 Task: Create in the project AgileCrest and in the Backlog issue 'Develop a new tool for automated testing of performance and stress testing for voice assistants' a child issue 'Automated testing infrastructure reliability testing and remediation', and assign it to team member softage.4@softage.net. Create in the project AgileCrest and in the Backlog issue 'Upgrade the caching mechanism of a web application to improve response time and reduce server load' a child issue 'Integration with legal contract management software', and assign it to team member softage.1@softage.net
Action: Mouse moved to (173, 53)
Screenshot: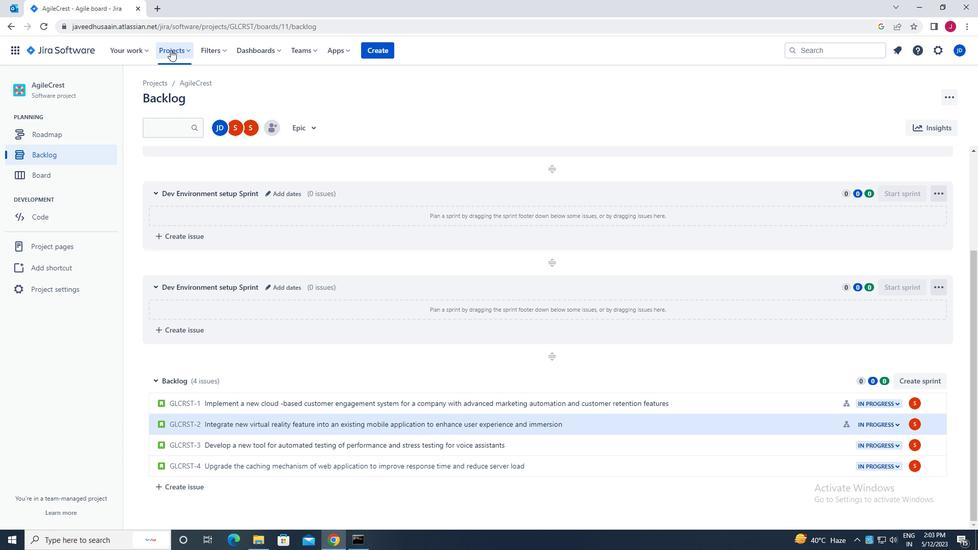 
Action: Mouse pressed left at (173, 53)
Screenshot: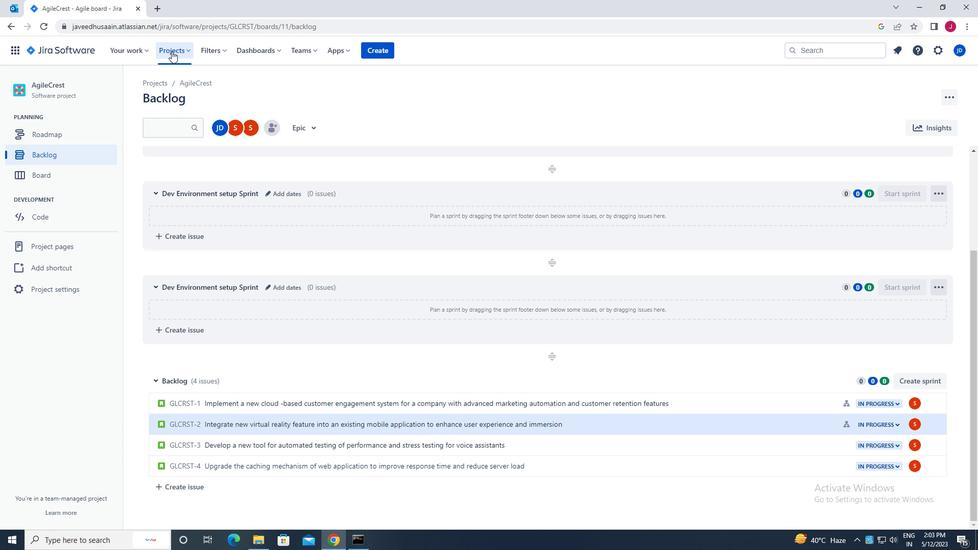 
Action: Mouse moved to (200, 96)
Screenshot: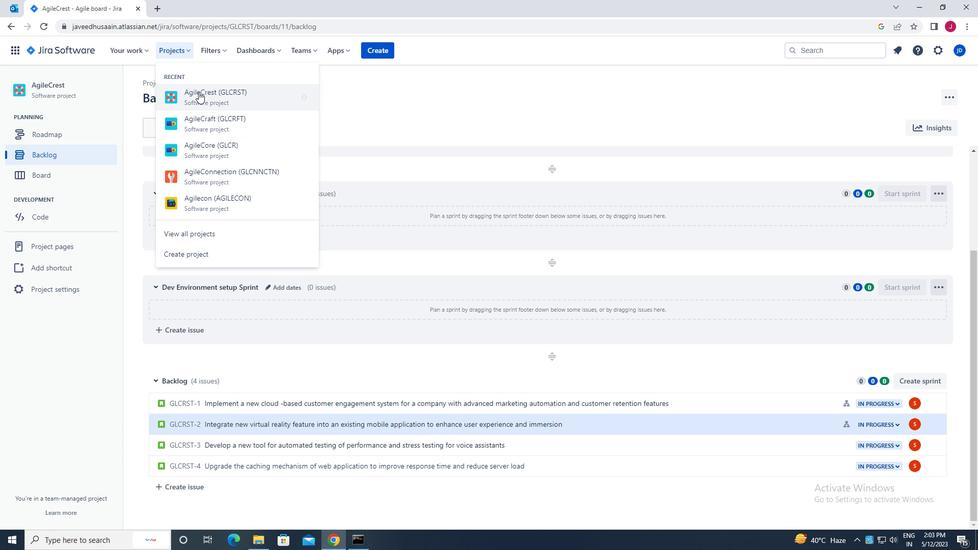 
Action: Mouse pressed left at (200, 96)
Screenshot: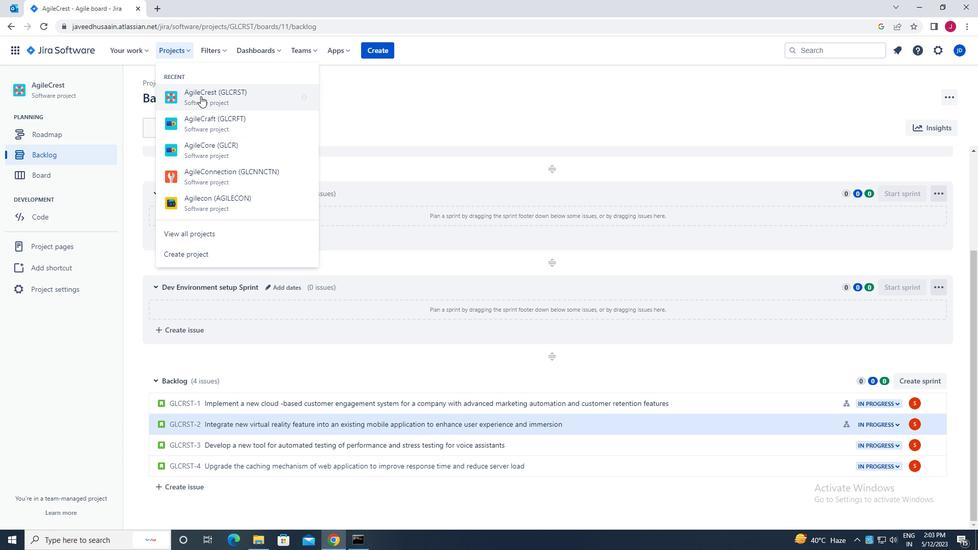 
Action: Mouse moved to (74, 153)
Screenshot: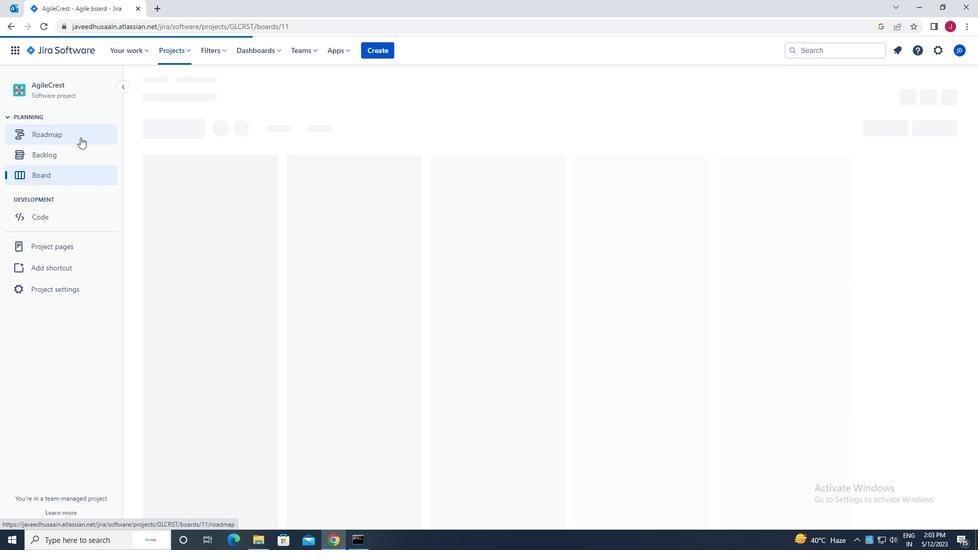 
Action: Mouse pressed left at (74, 153)
Screenshot: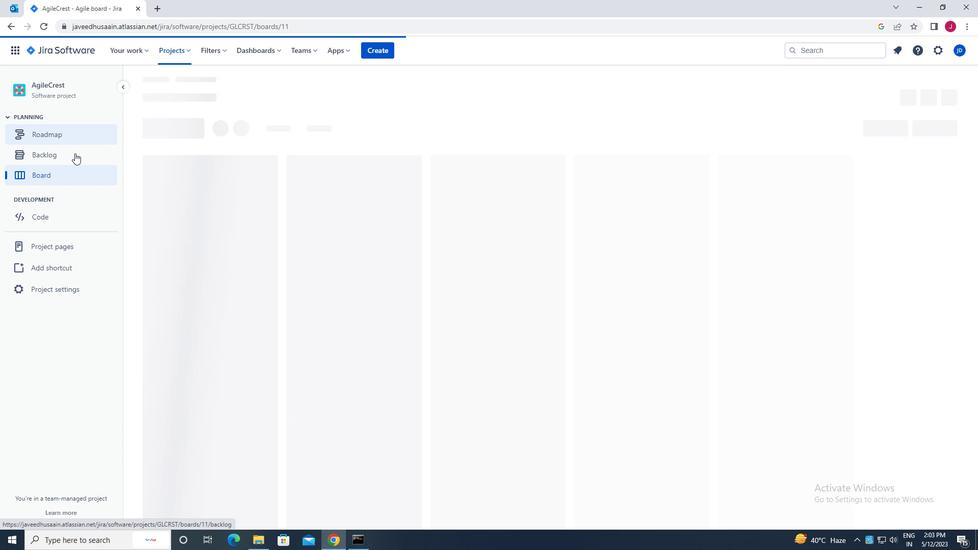 
Action: Mouse moved to (466, 303)
Screenshot: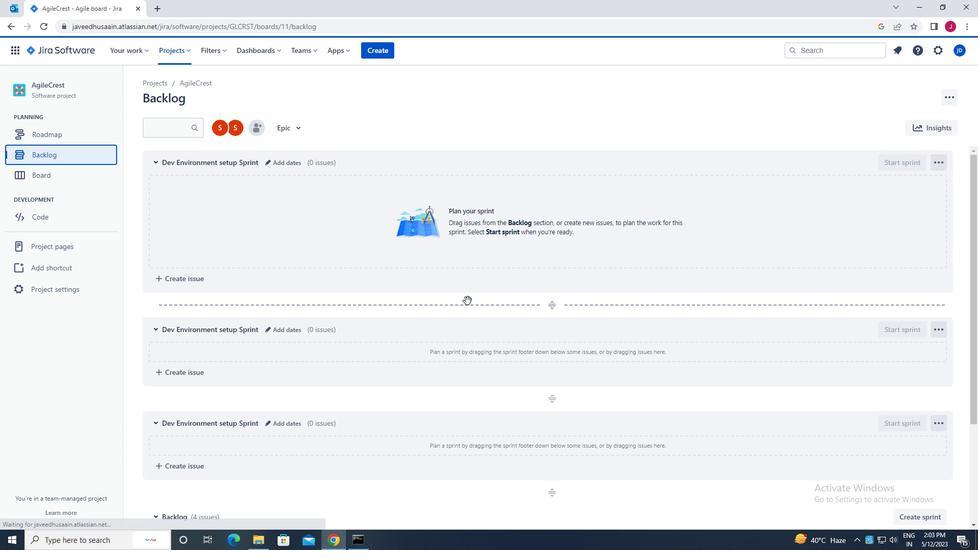 
Action: Mouse scrolled (466, 302) with delta (0, 0)
Screenshot: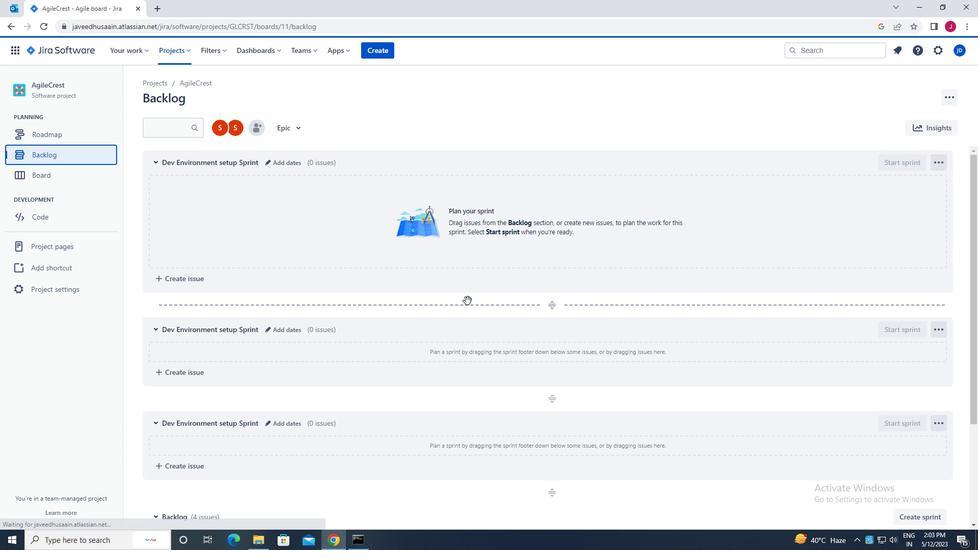
Action: Mouse moved to (466, 303)
Screenshot: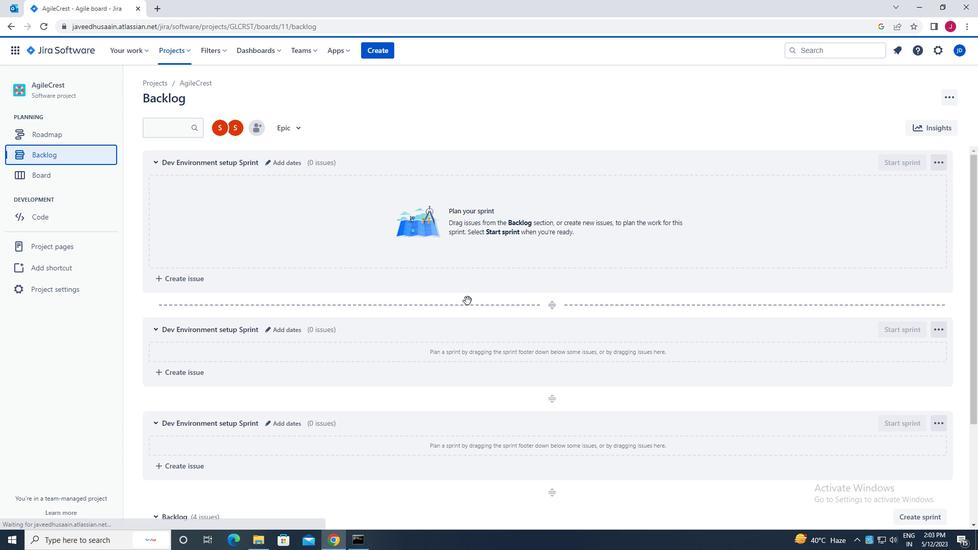 
Action: Mouse scrolled (466, 302) with delta (0, 0)
Screenshot: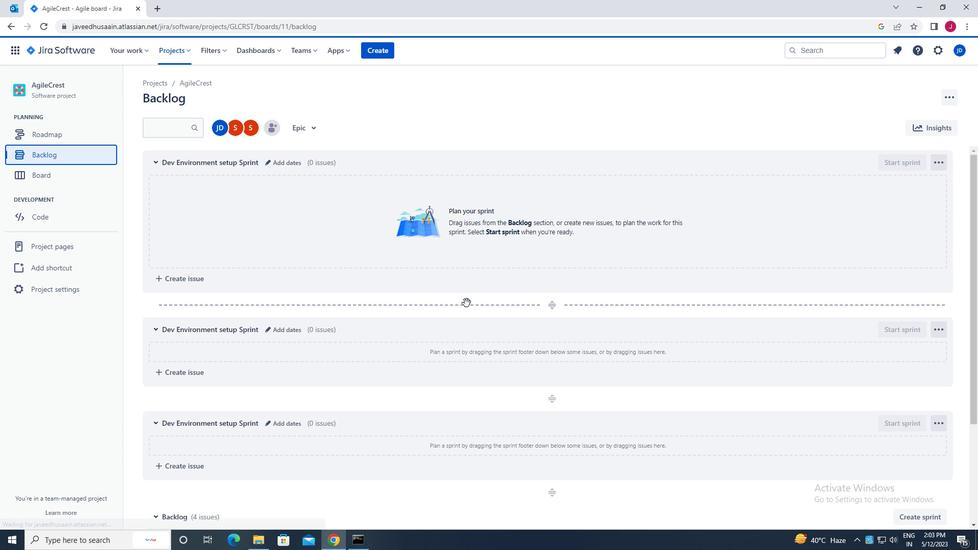 
Action: Mouse scrolled (466, 302) with delta (0, 0)
Screenshot: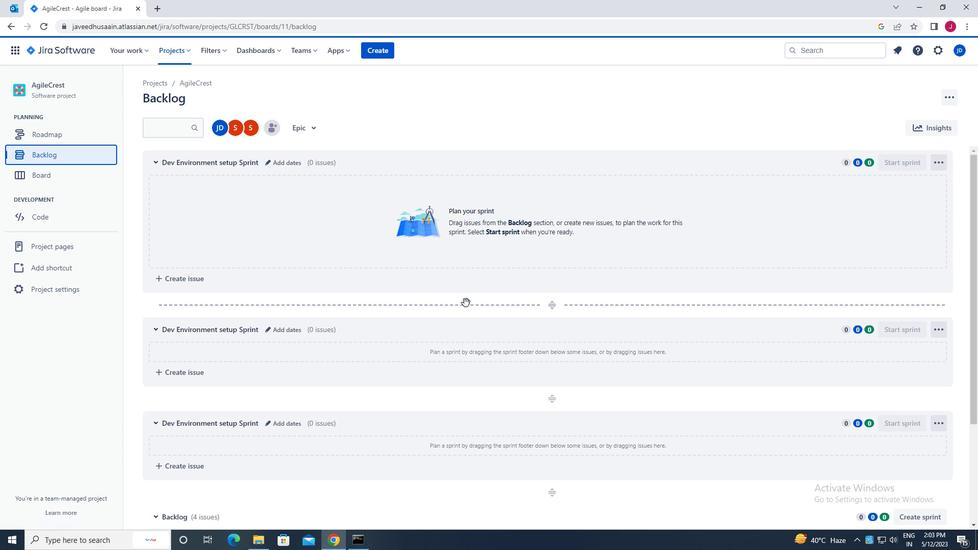 
Action: Mouse scrolled (466, 302) with delta (0, 0)
Screenshot: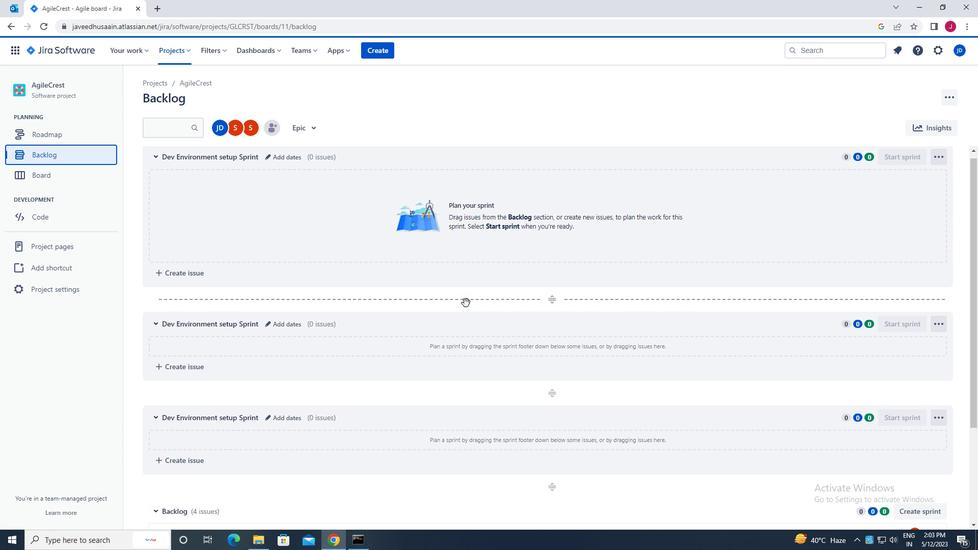 
Action: Mouse scrolled (466, 302) with delta (0, 0)
Screenshot: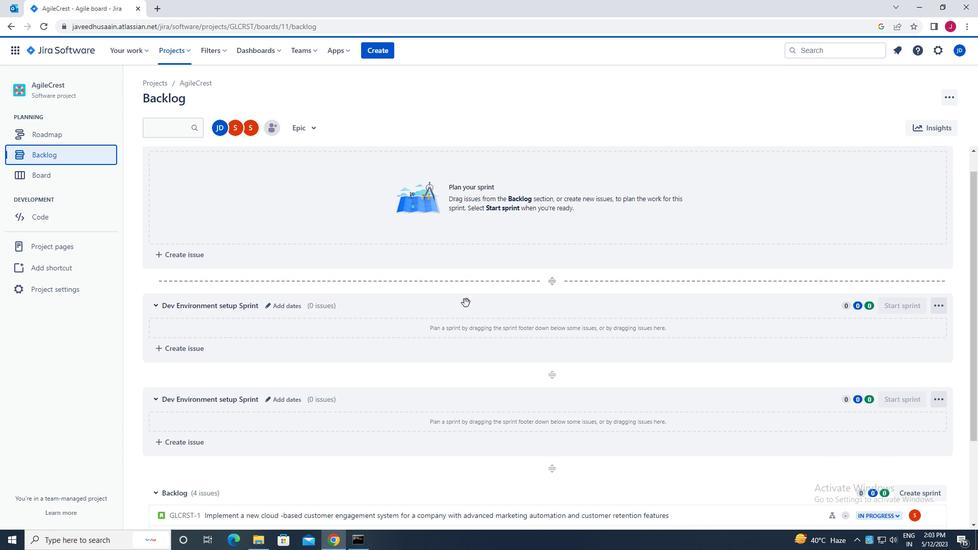 
Action: Mouse scrolled (466, 302) with delta (0, 0)
Screenshot: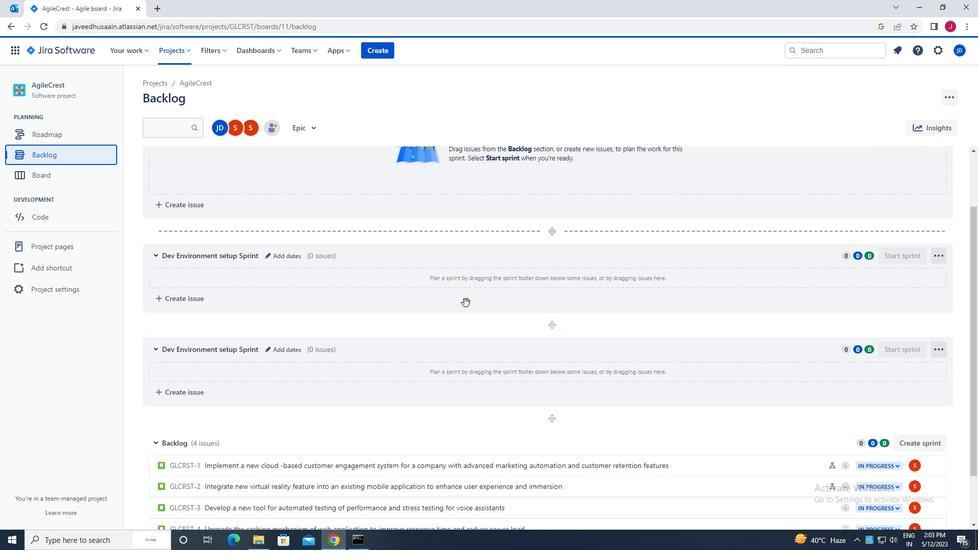 
Action: Mouse scrolled (466, 302) with delta (0, 0)
Screenshot: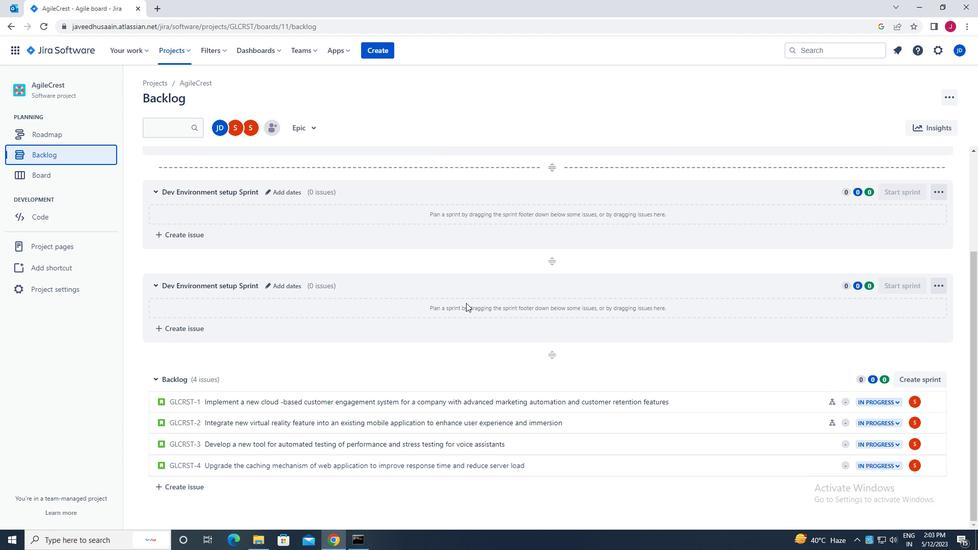 
Action: Mouse scrolled (466, 302) with delta (0, 0)
Screenshot: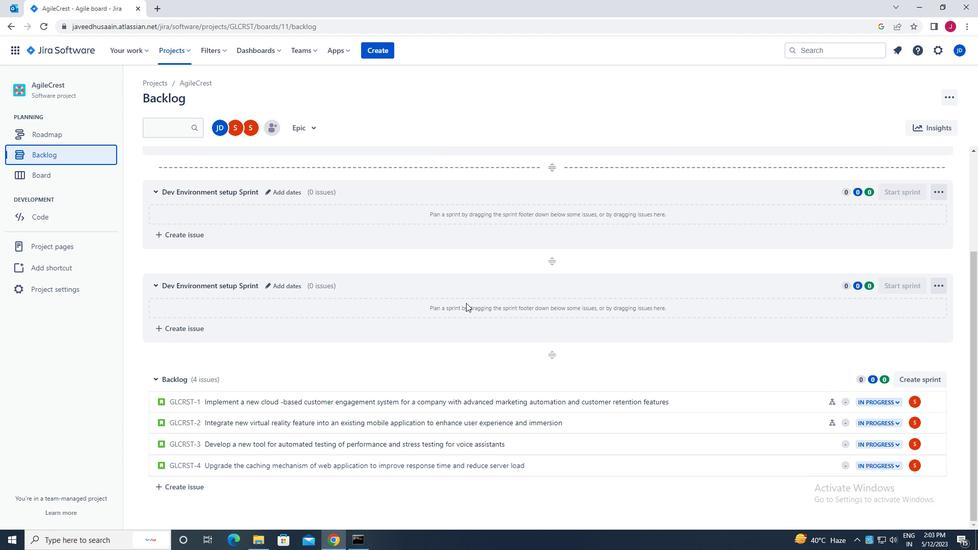 
Action: Mouse scrolled (466, 302) with delta (0, 0)
Screenshot: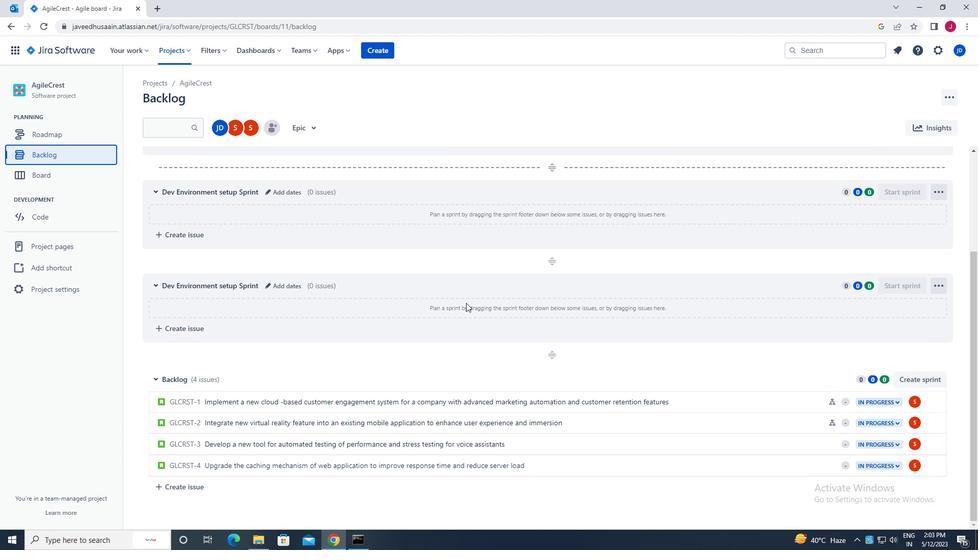 
Action: Mouse scrolled (466, 302) with delta (0, 0)
Screenshot: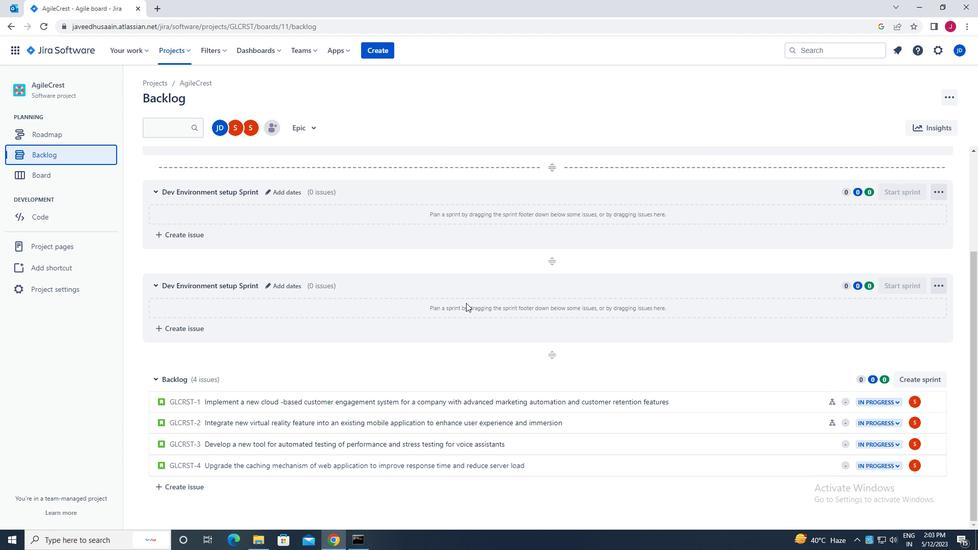 
Action: Mouse moved to (781, 444)
Screenshot: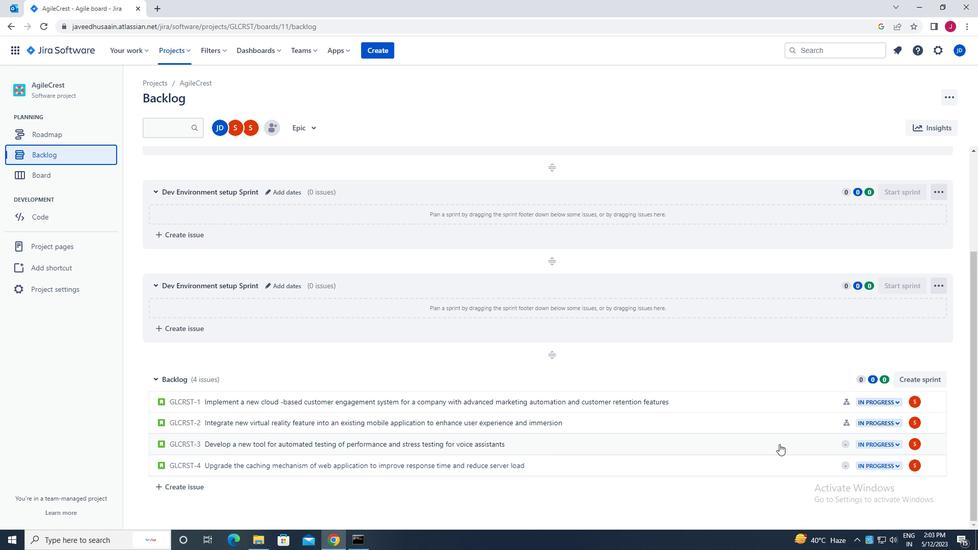 
Action: Mouse pressed left at (781, 444)
Screenshot: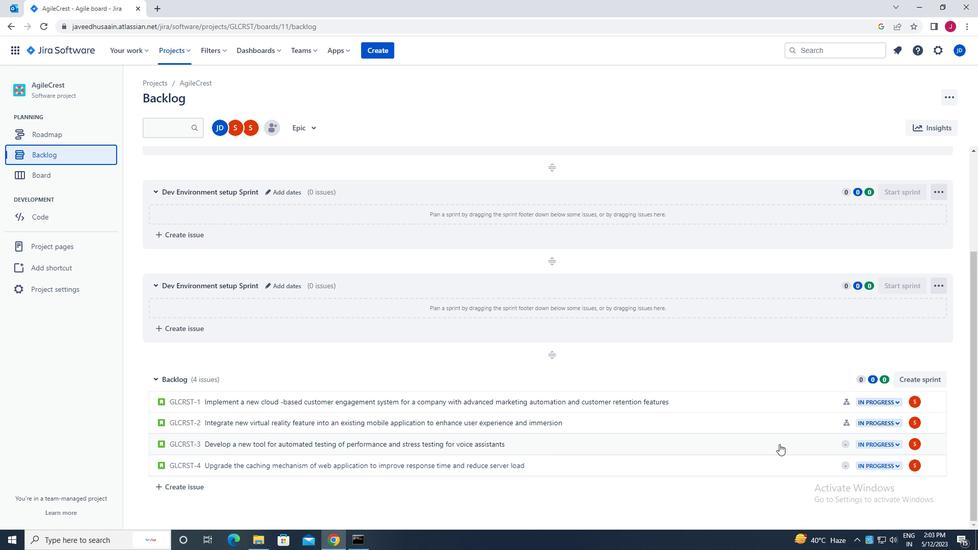 
Action: Mouse moved to (800, 233)
Screenshot: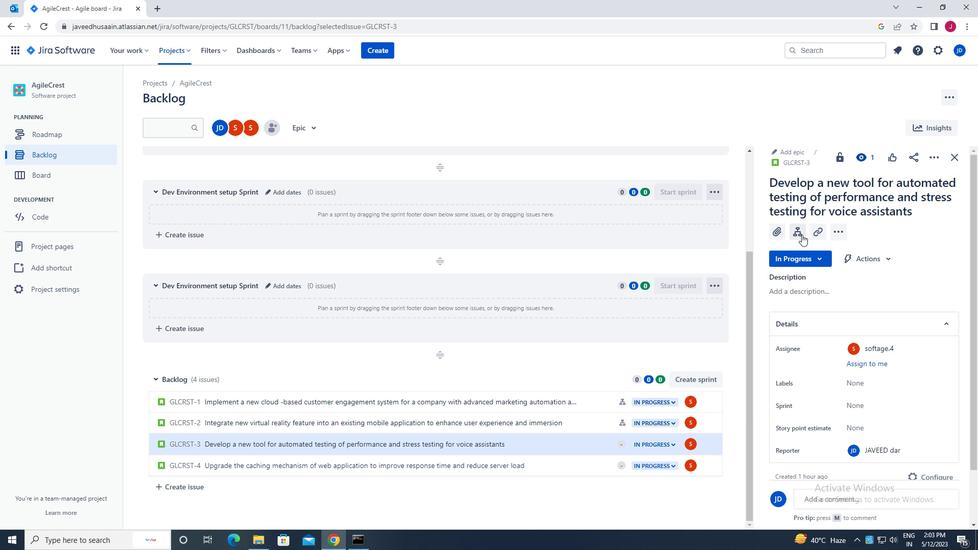
Action: Mouse pressed left at (800, 233)
Screenshot: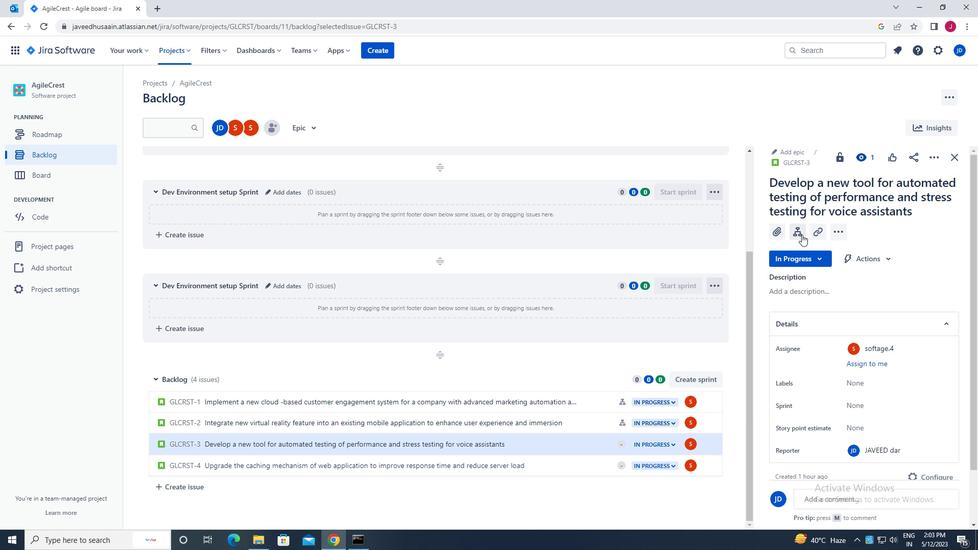 
Action: Mouse moved to (826, 329)
Screenshot: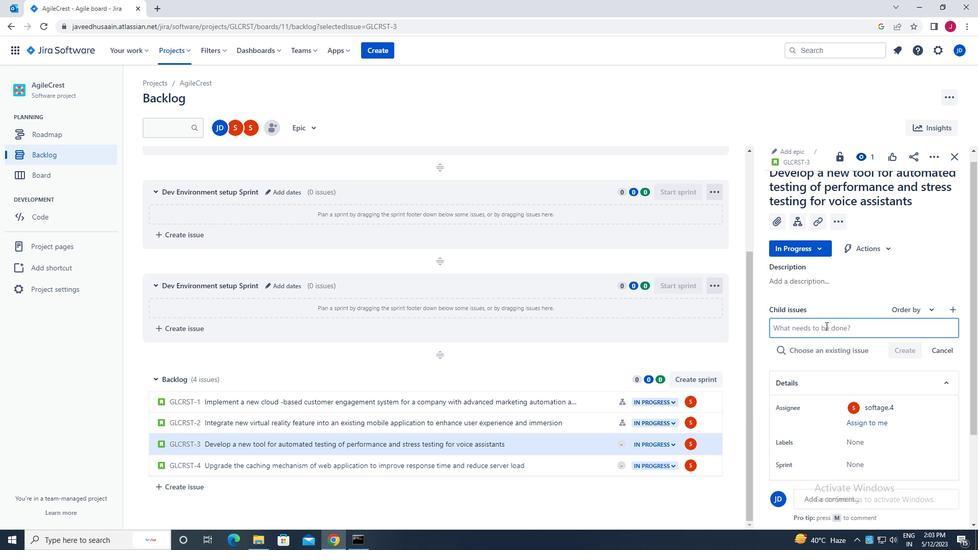 
Action: Mouse pressed left at (826, 329)
Screenshot: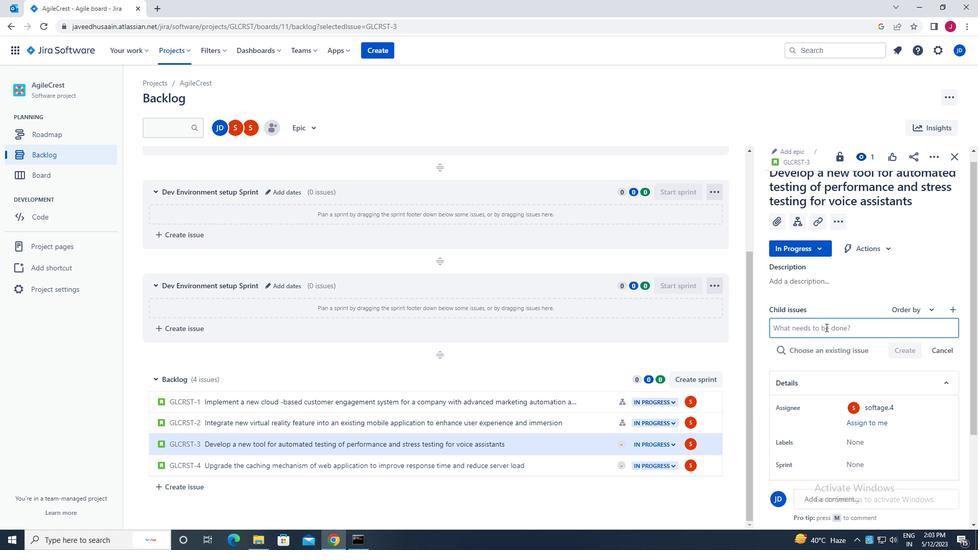 
Action: Key pressed a<Key.caps_lock>utomated<Key.space>testing<Key.space>infrastructure<Key.space>reliability<Key.space>r<Key.backspace>testing<Key.space>and<Key.space>remediation<Key.enter>
Screenshot: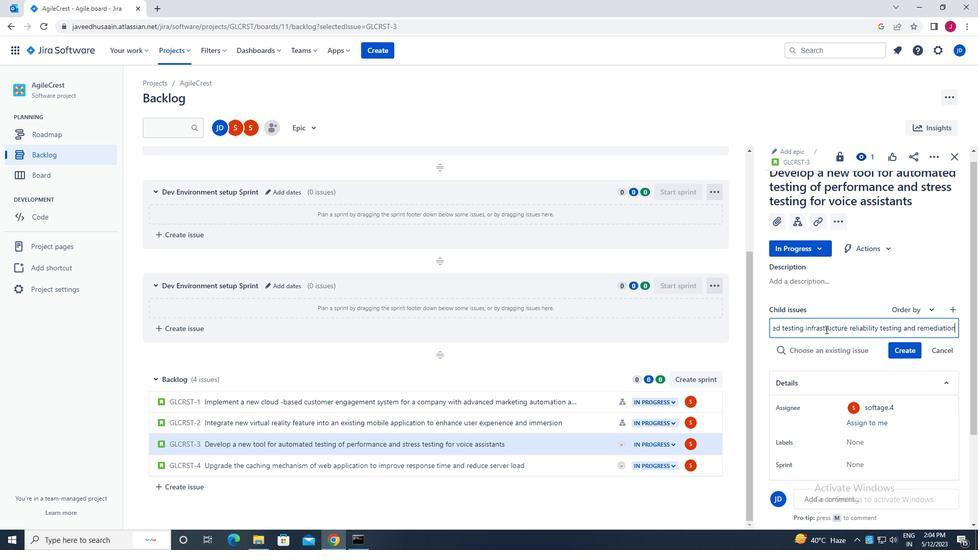 
Action: Mouse moved to (912, 336)
Screenshot: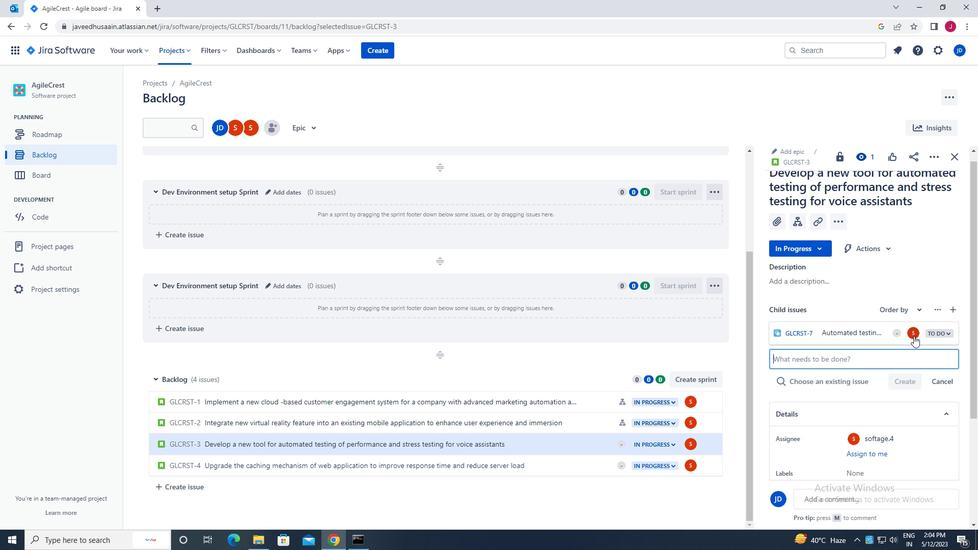 
Action: Mouse pressed left at (912, 336)
Screenshot: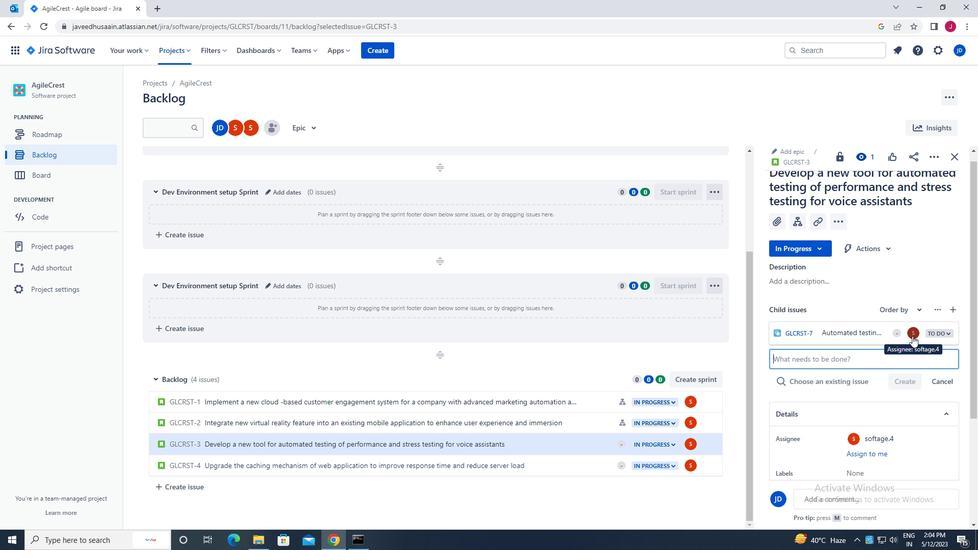 
Action: Mouse moved to (878, 333)
Screenshot: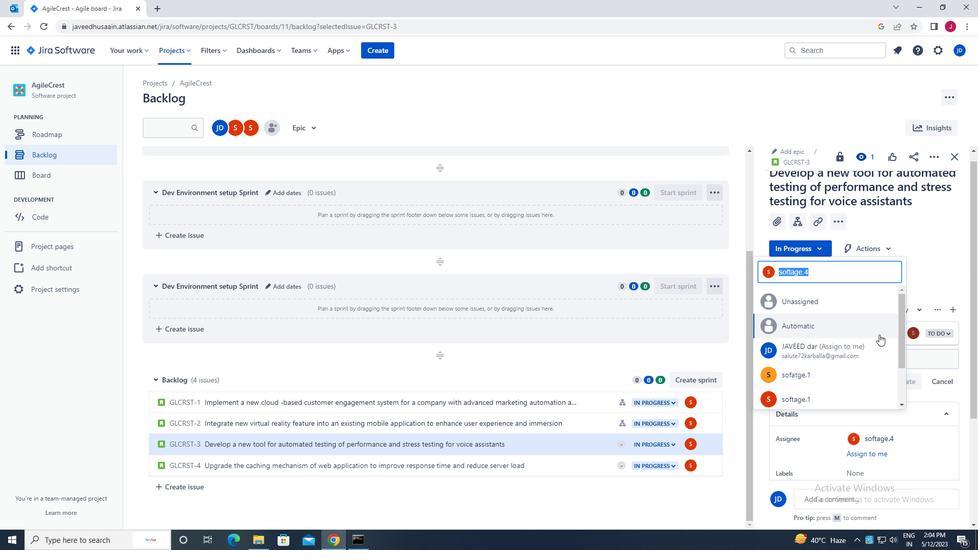 
Action: Key pressed soft
Screenshot: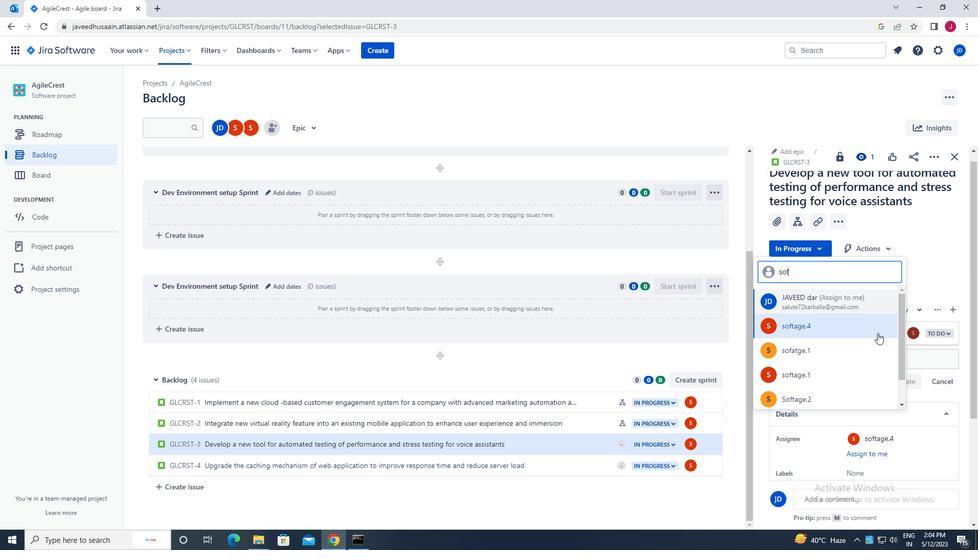 
Action: Mouse moved to (861, 314)
Screenshot: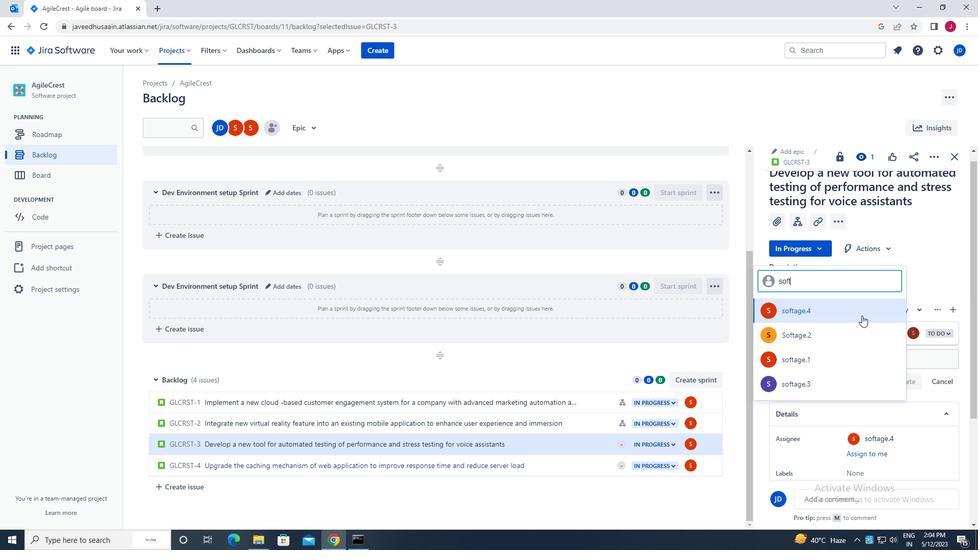 
Action: Mouse pressed left at (861, 314)
Screenshot: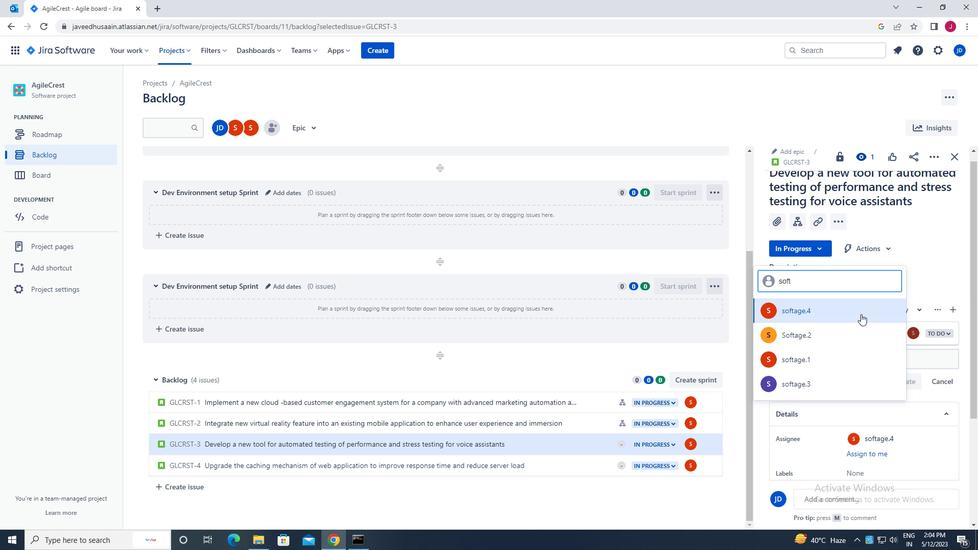 
Action: Mouse moved to (958, 158)
Screenshot: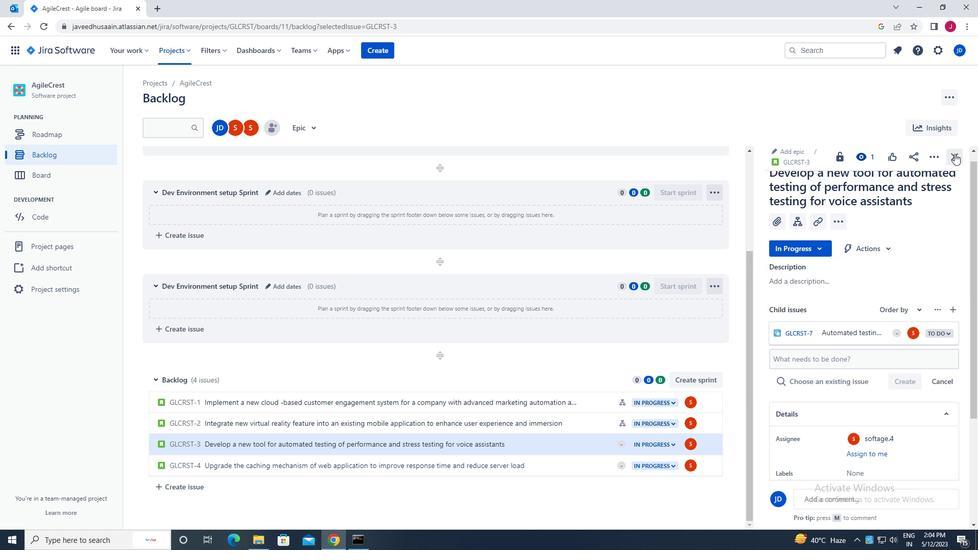 
Action: Mouse pressed left at (958, 158)
Screenshot: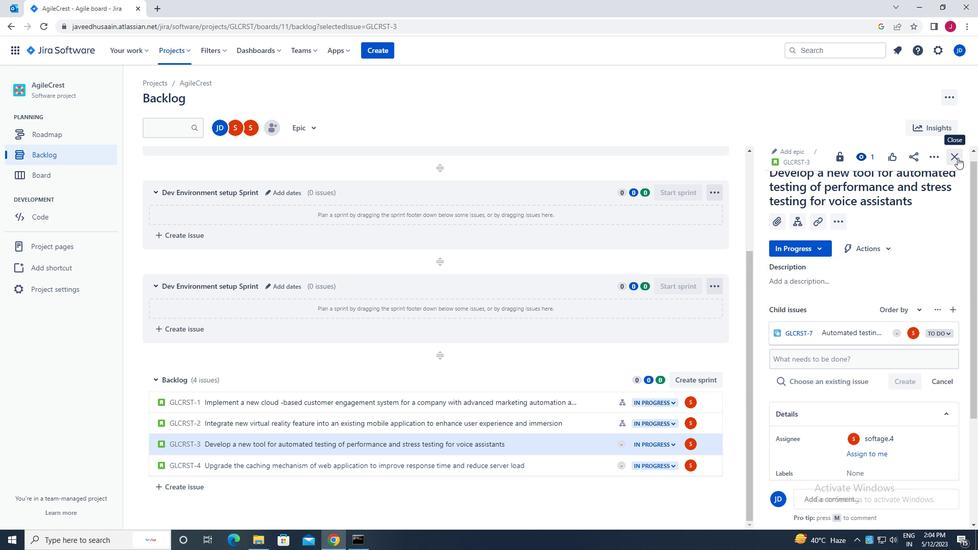 
Action: Mouse moved to (765, 463)
Screenshot: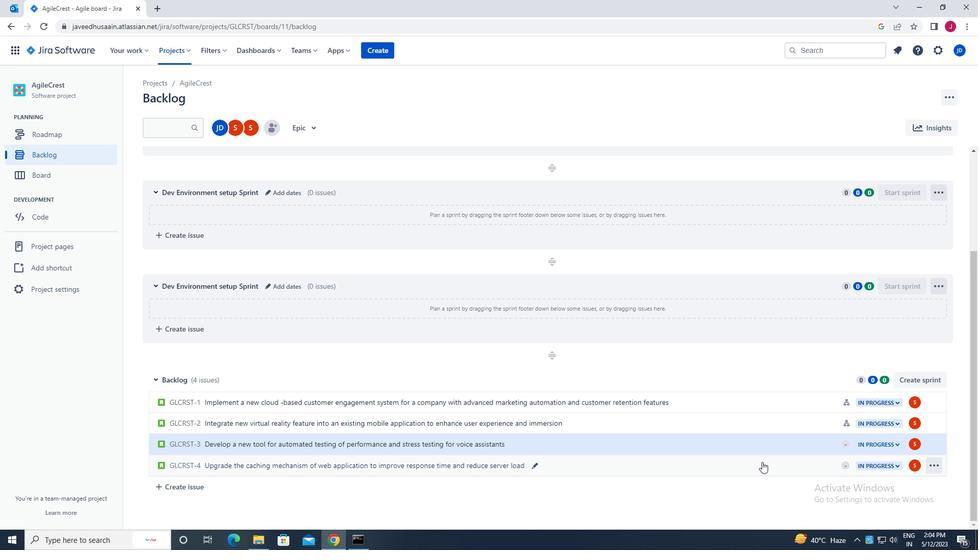 
Action: Mouse pressed left at (765, 463)
Screenshot: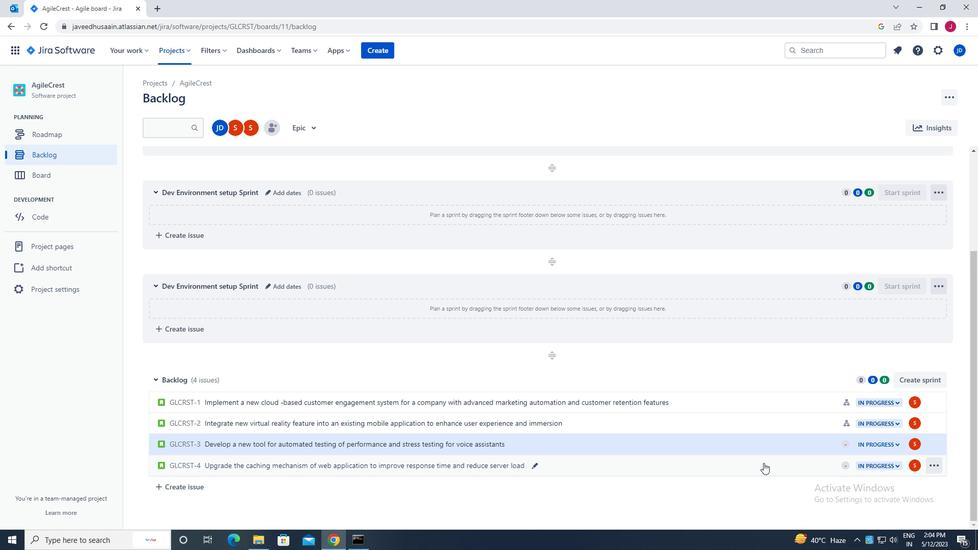
Action: Mouse moved to (794, 248)
Screenshot: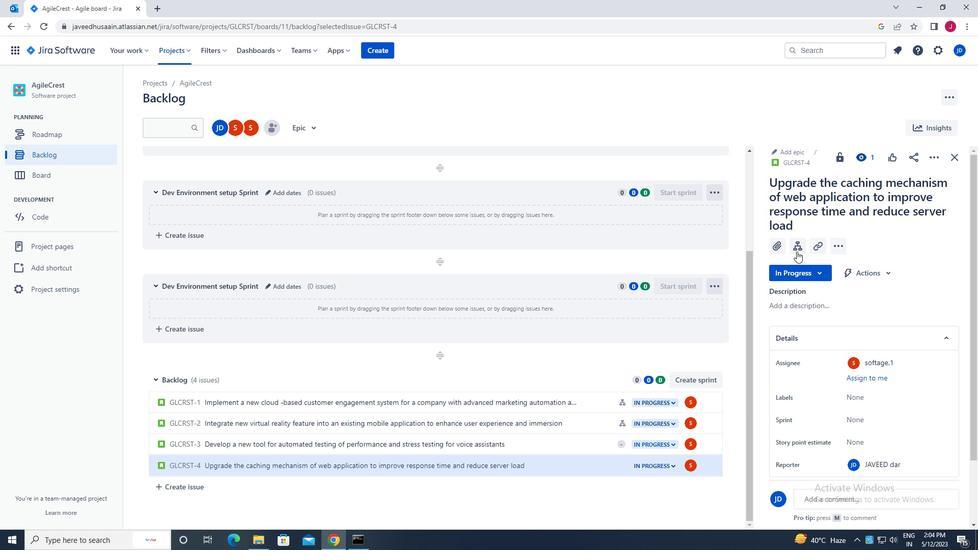
Action: Mouse pressed left at (794, 248)
Screenshot: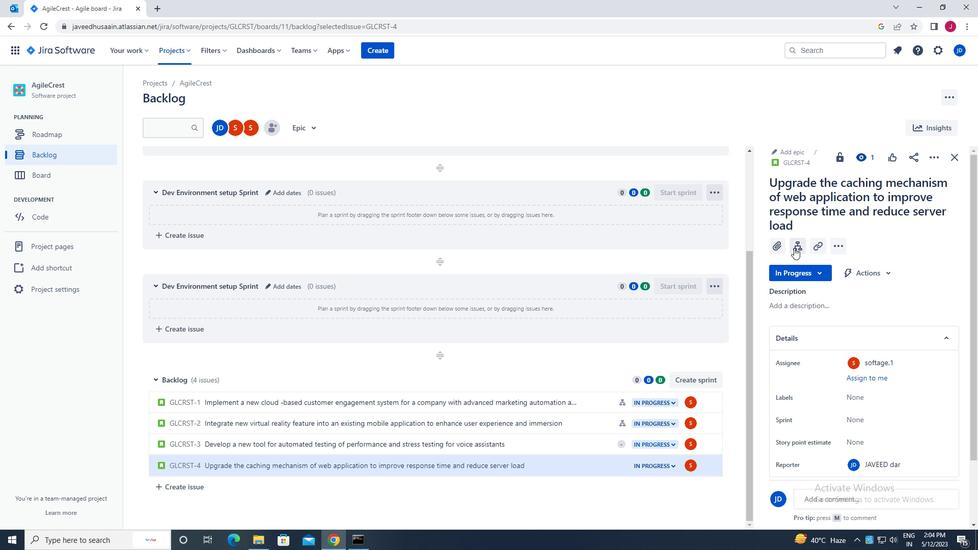 
Action: Mouse moved to (794, 328)
Screenshot: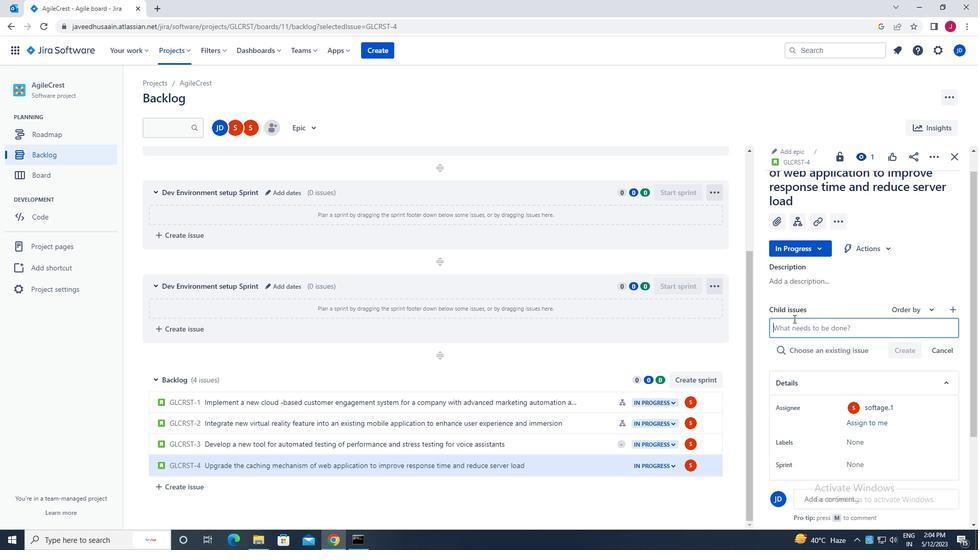 
Action: Mouse pressed left at (794, 328)
Screenshot: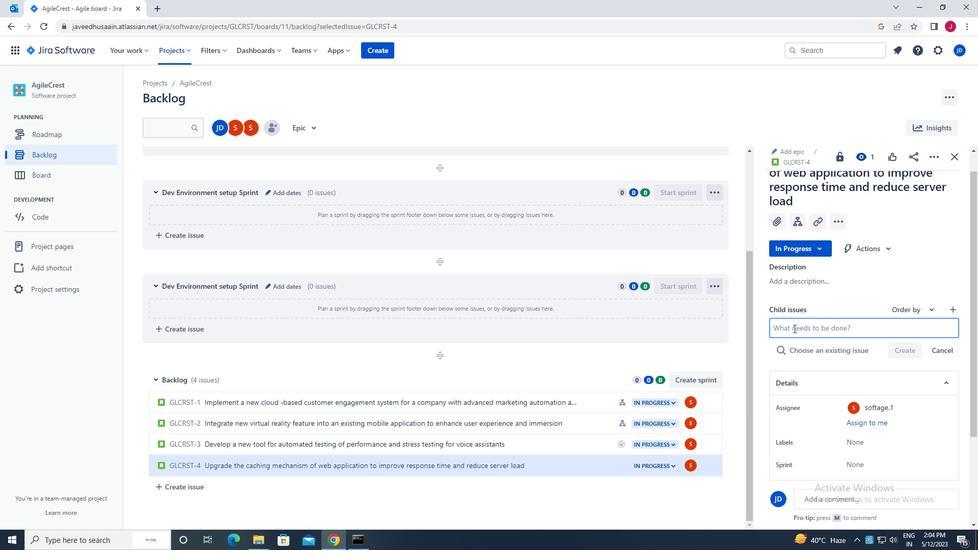 
Action: Key pressed <Key.caps_lock>i<Key.caps_lock>ntegration<Key.space>with<Key.space>lr<Key.backspace>egal<Key.space>contract<Key.space>,<Key.backspace>management<Key.space>software<Key.enter>
Screenshot: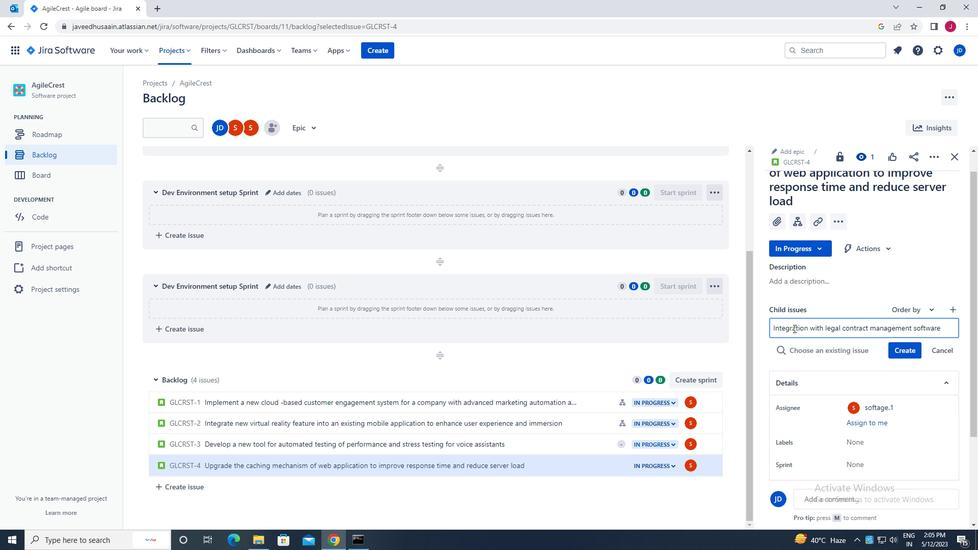 
Action: Mouse moved to (911, 334)
Screenshot: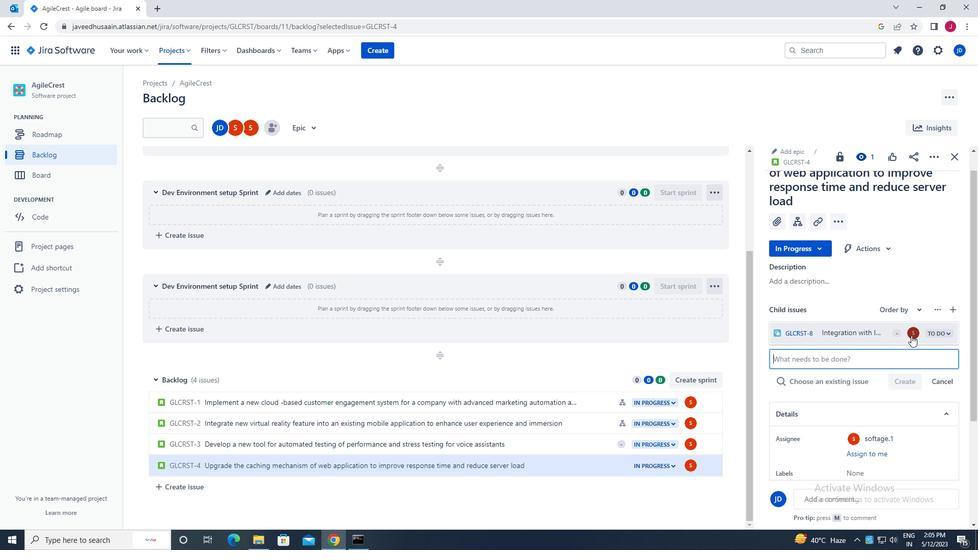 
Action: Mouse pressed left at (911, 334)
Screenshot: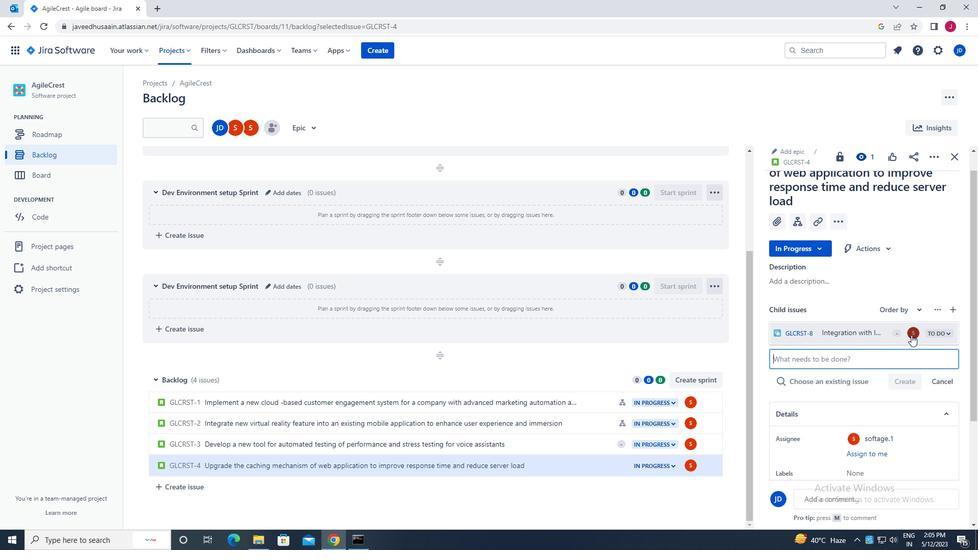
Action: Mouse moved to (842, 314)
Screenshot: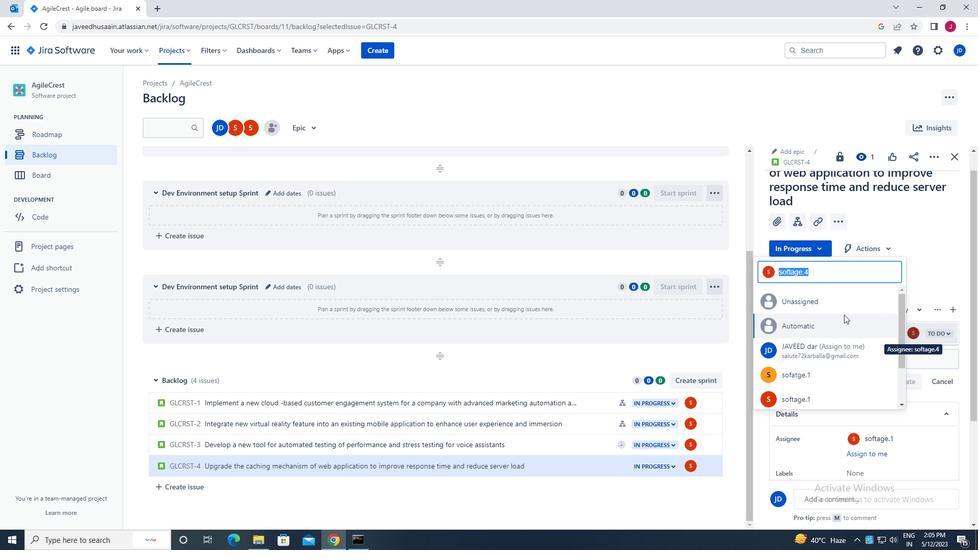 
Action: Key pressed soft
Screenshot: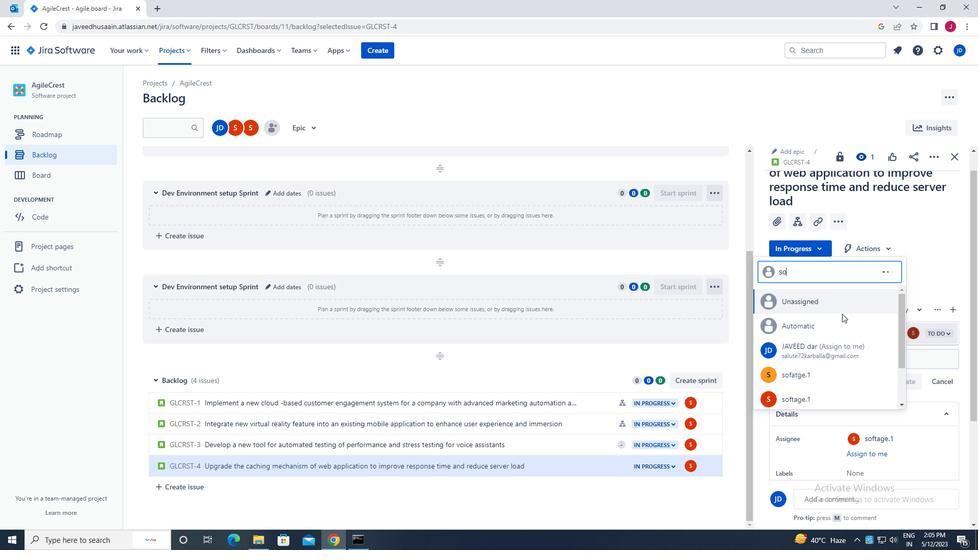
Action: Mouse moved to (812, 358)
Screenshot: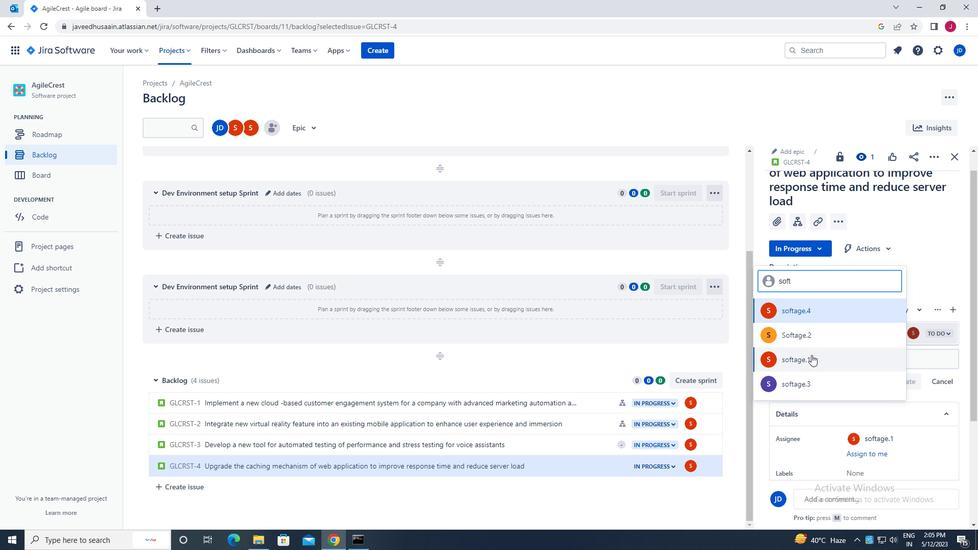 
Action: Mouse pressed left at (812, 358)
Screenshot: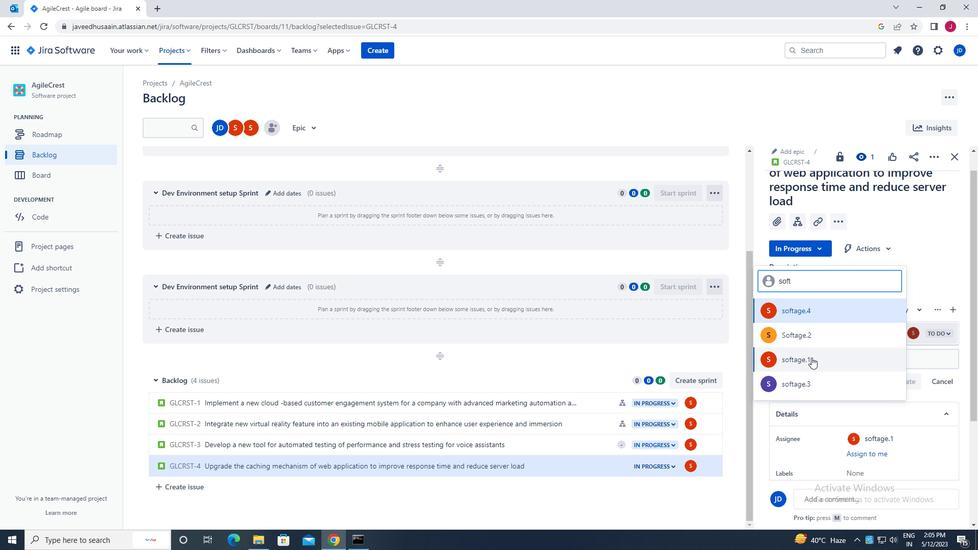 
Action: Mouse moved to (951, 158)
Screenshot: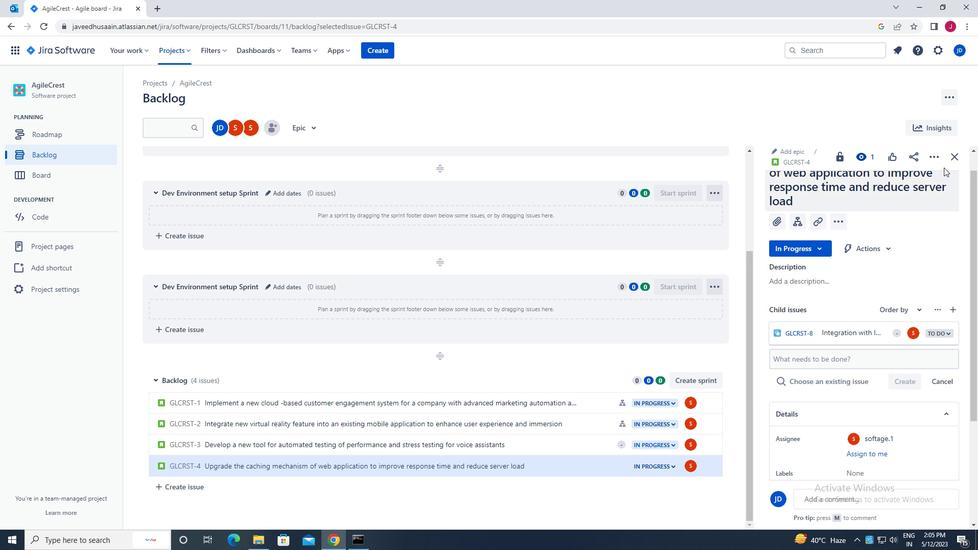 
Action: Mouse pressed left at (951, 158)
Screenshot: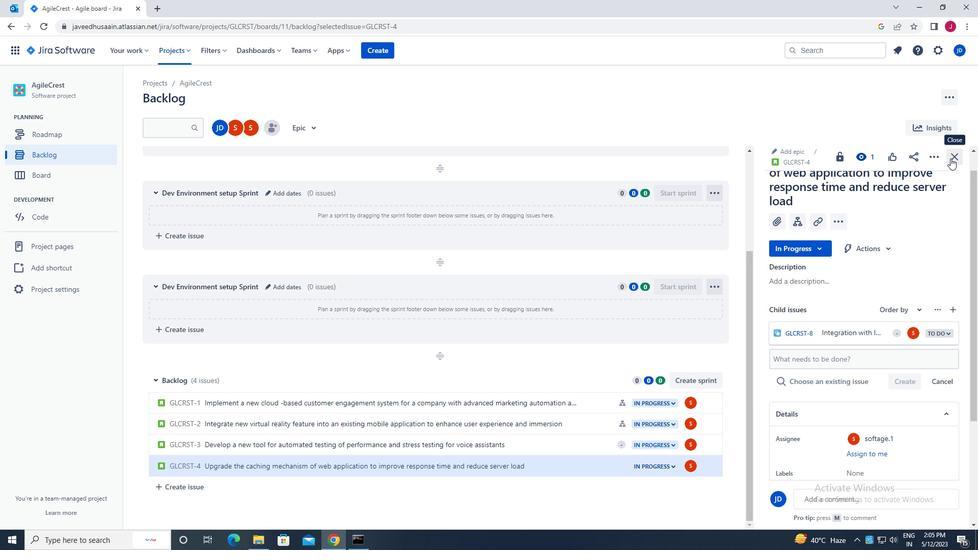 
Action: Mouse moved to (951, 158)
Screenshot: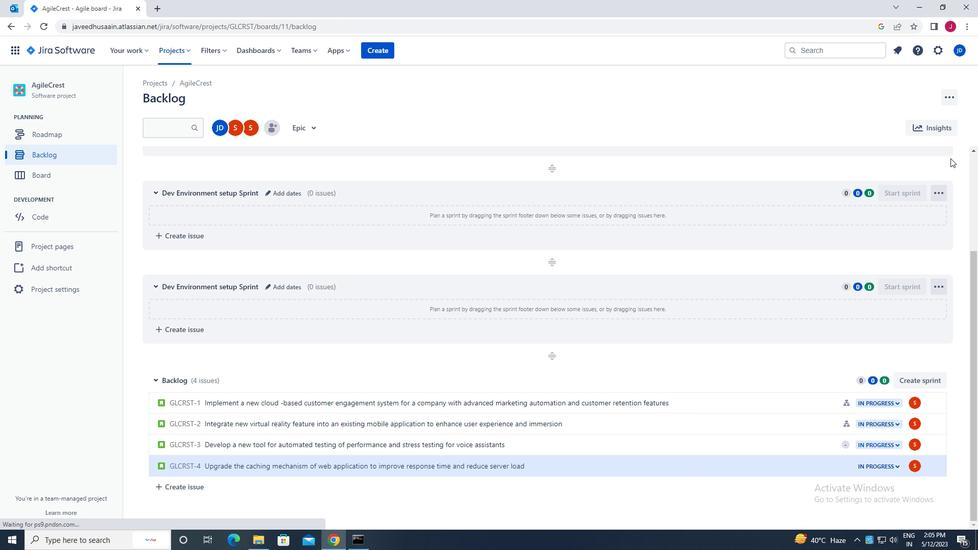 
